 Task: Look for products in the category "Bubble Bath" from Store Brand only.
Action: Mouse moved to (855, 331)
Screenshot: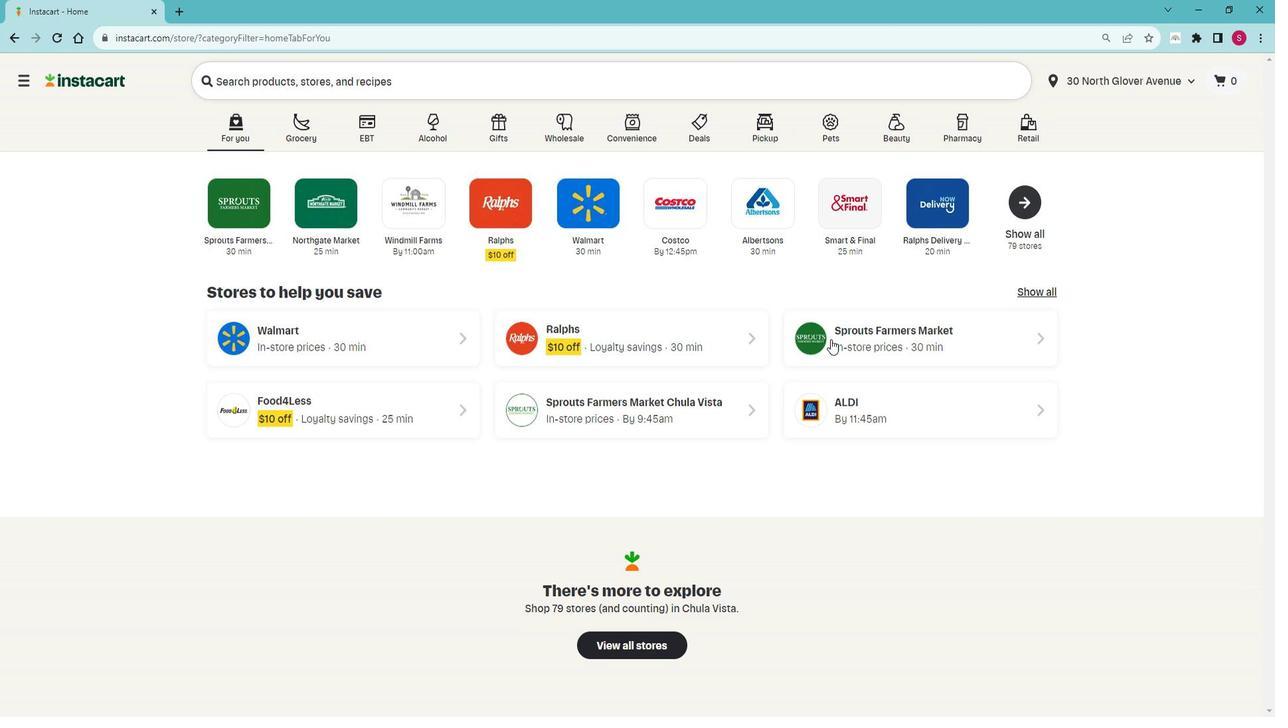 
Action: Mouse pressed left at (855, 331)
Screenshot: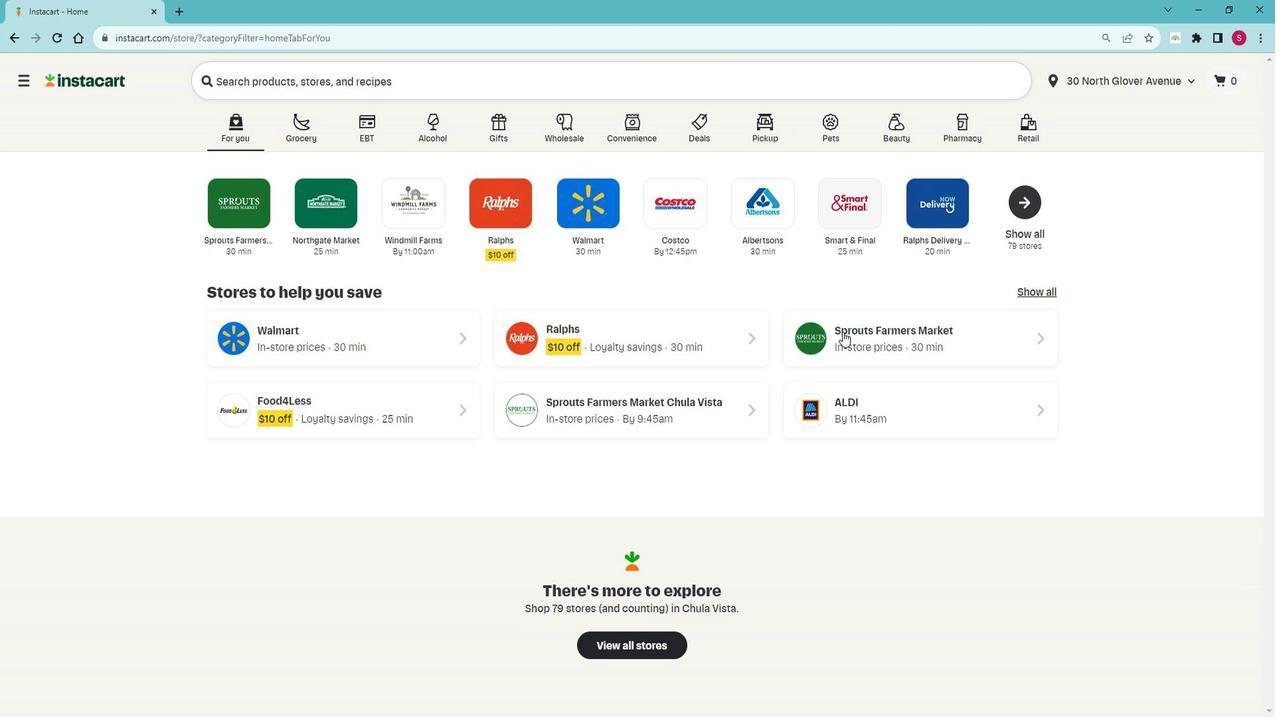 
Action: Mouse moved to (57, 431)
Screenshot: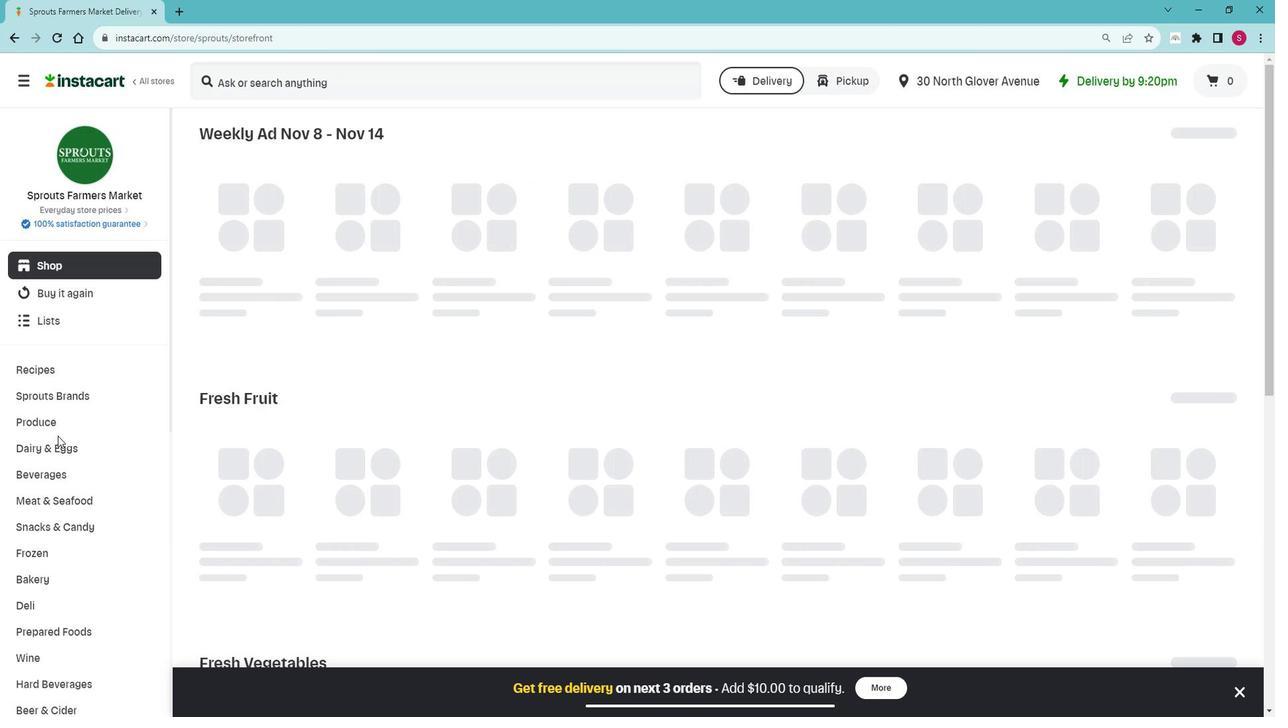 
Action: Mouse scrolled (57, 431) with delta (0, 0)
Screenshot: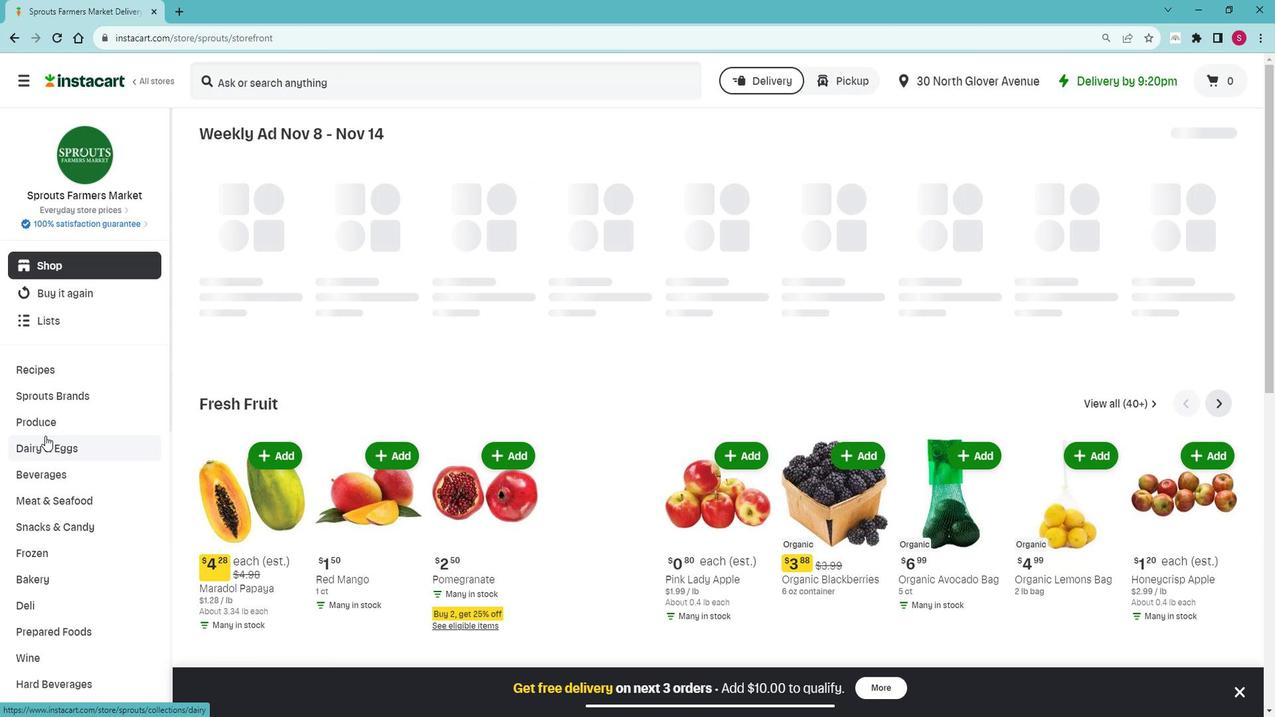 
Action: Mouse scrolled (57, 431) with delta (0, 0)
Screenshot: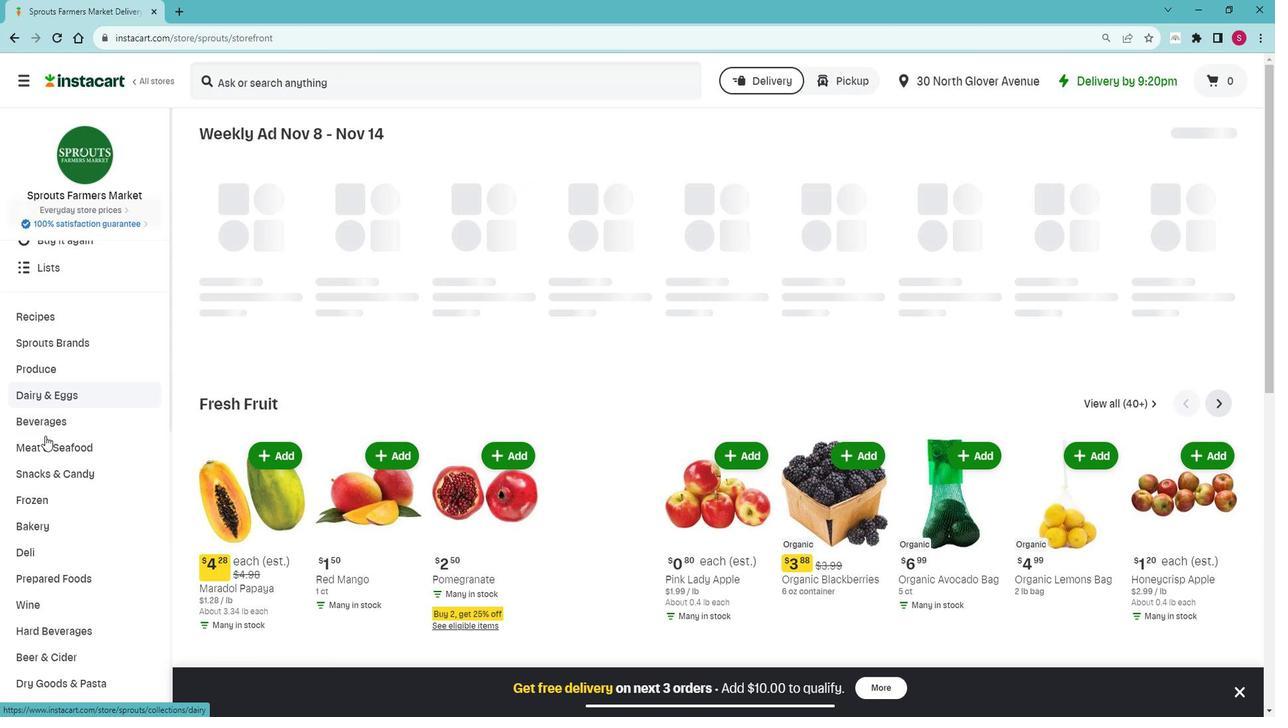 
Action: Mouse scrolled (57, 431) with delta (0, 0)
Screenshot: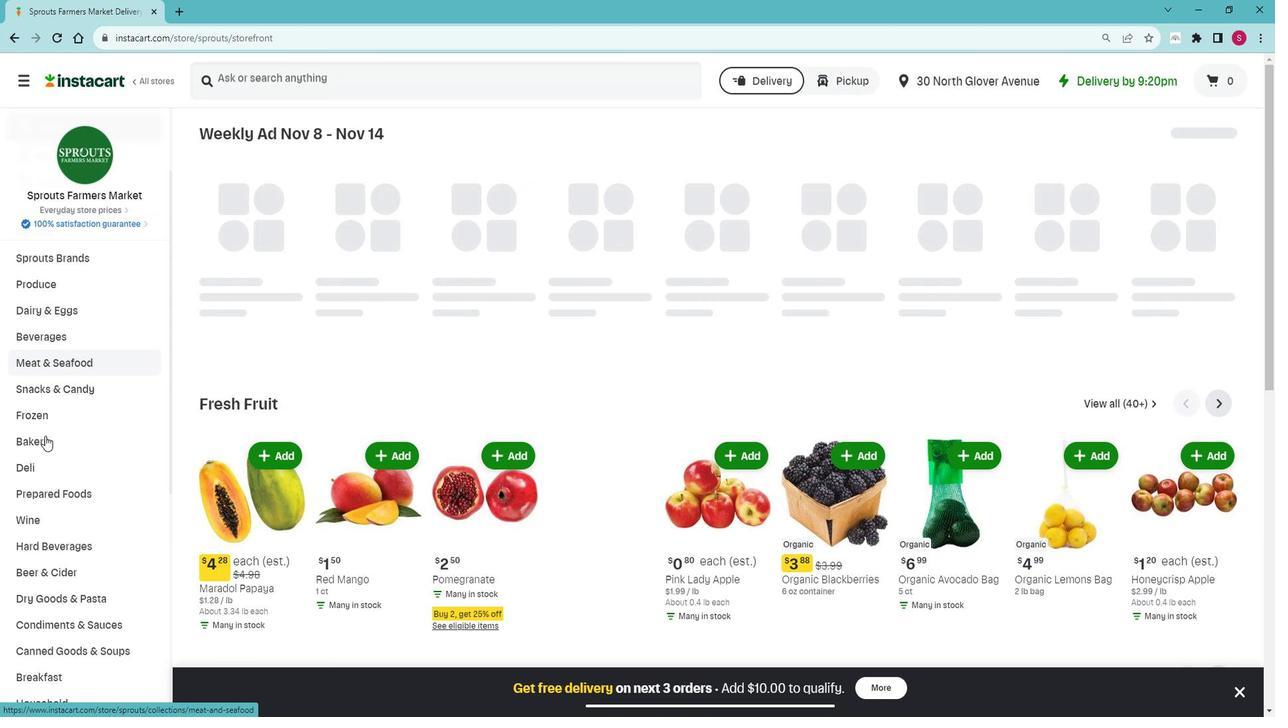 
Action: Mouse scrolled (57, 431) with delta (0, 0)
Screenshot: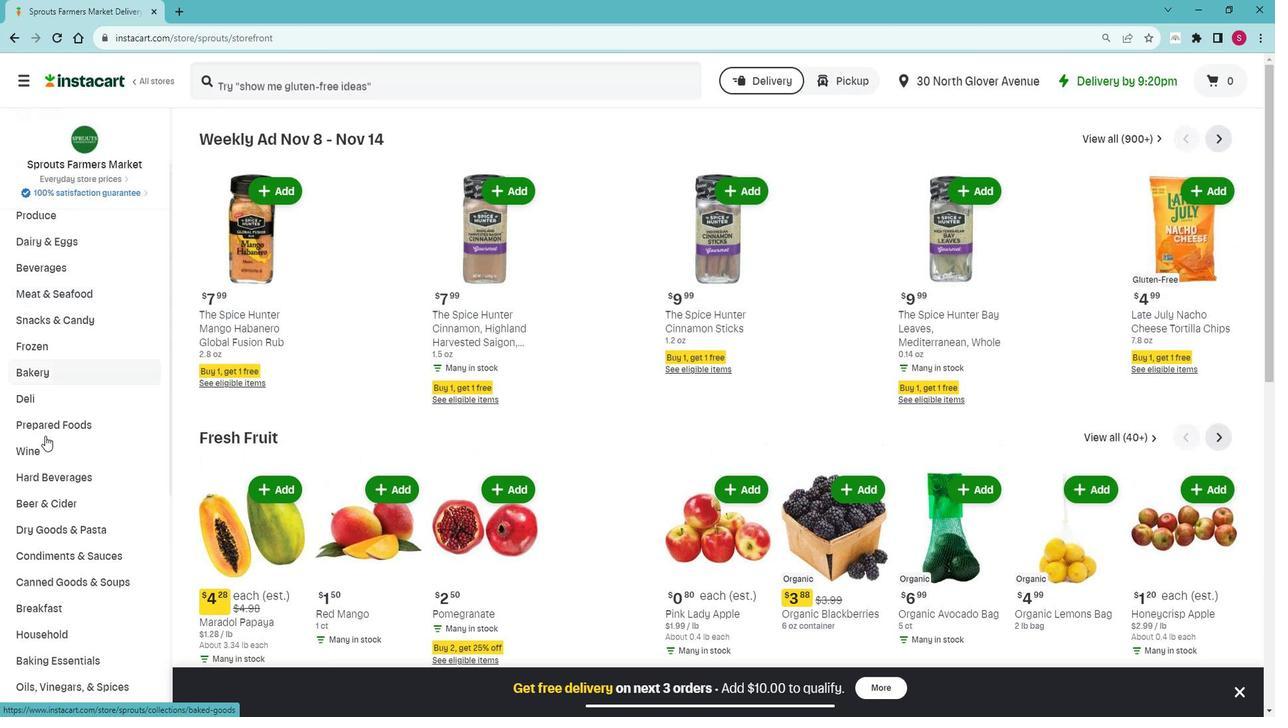 
Action: Mouse scrolled (57, 431) with delta (0, 0)
Screenshot: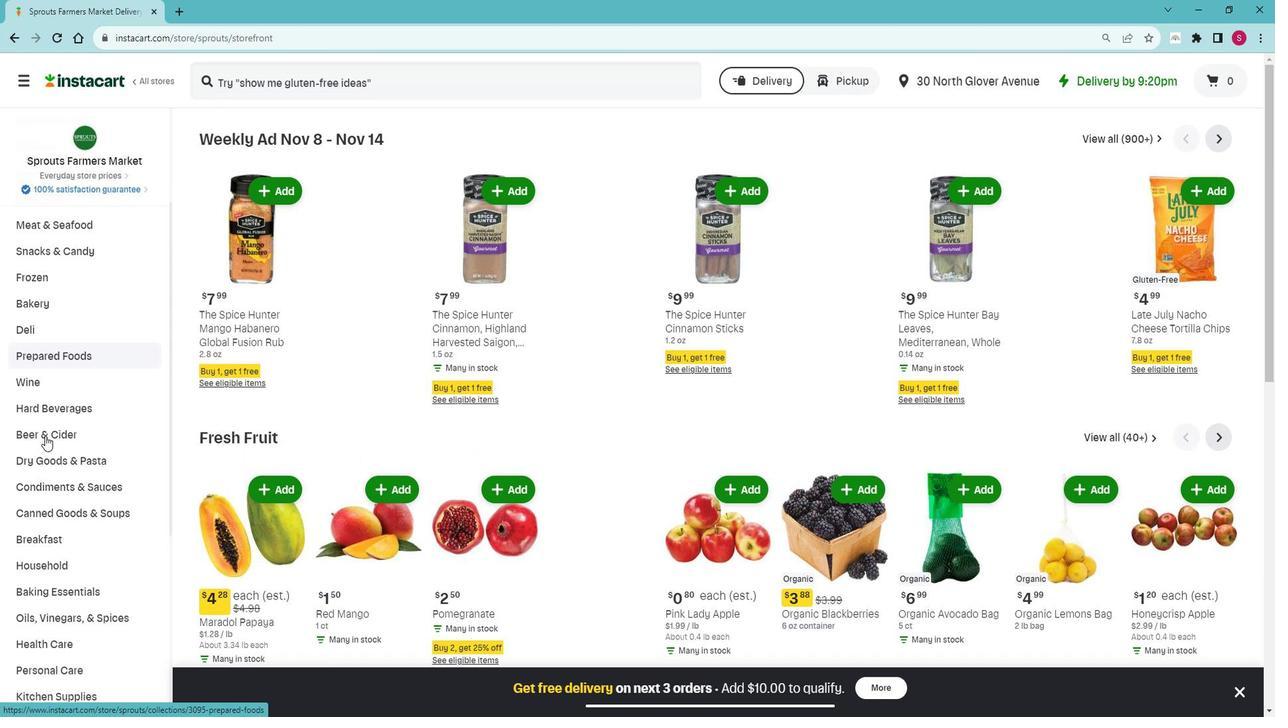 
Action: Mouse scrolled (57, 431) with delta (0, 0)
Screenshot: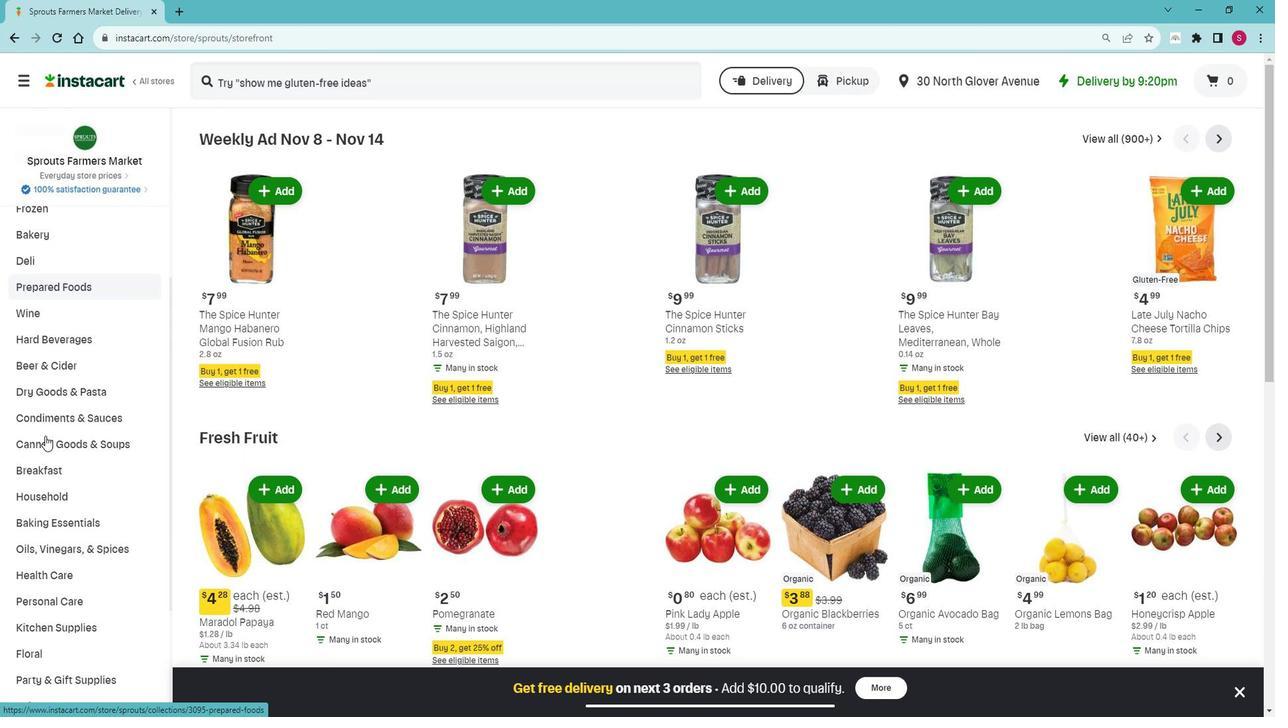
Action: Mouse moved to (65, 430)
Screenshot: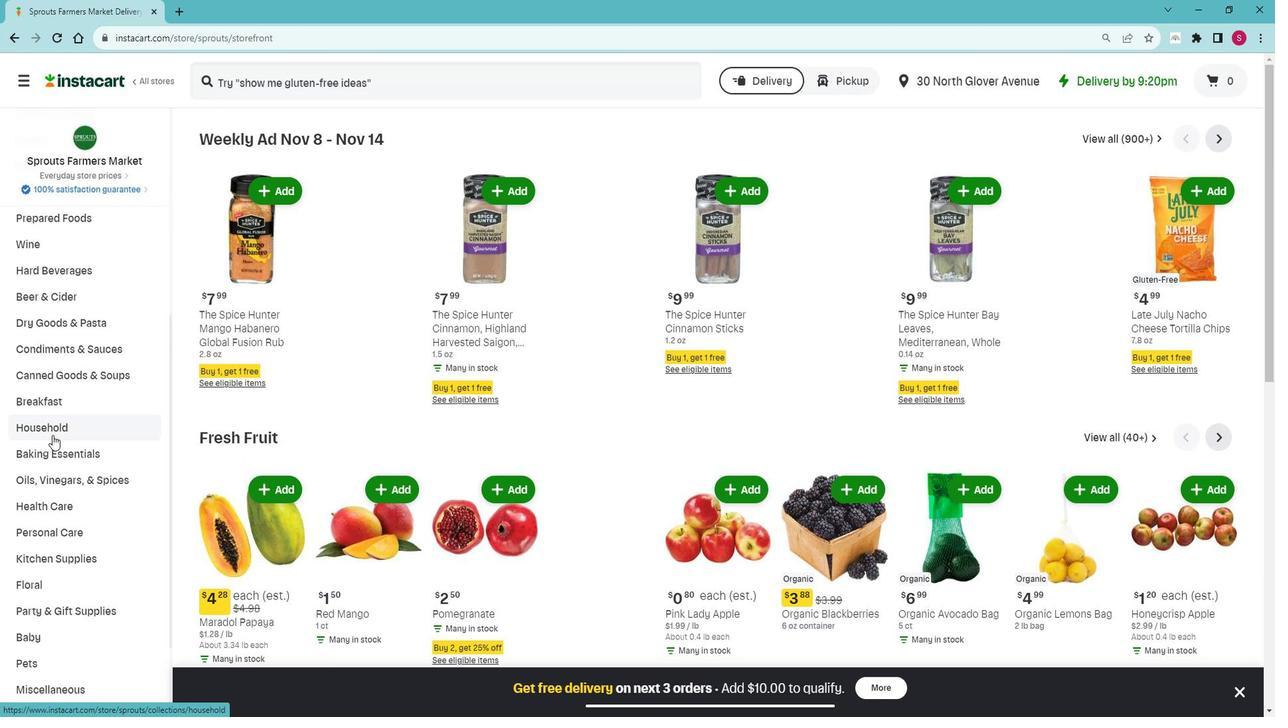 
Action: Mouse scrolled (65, 429) with delta (0, 0)
Screenshot: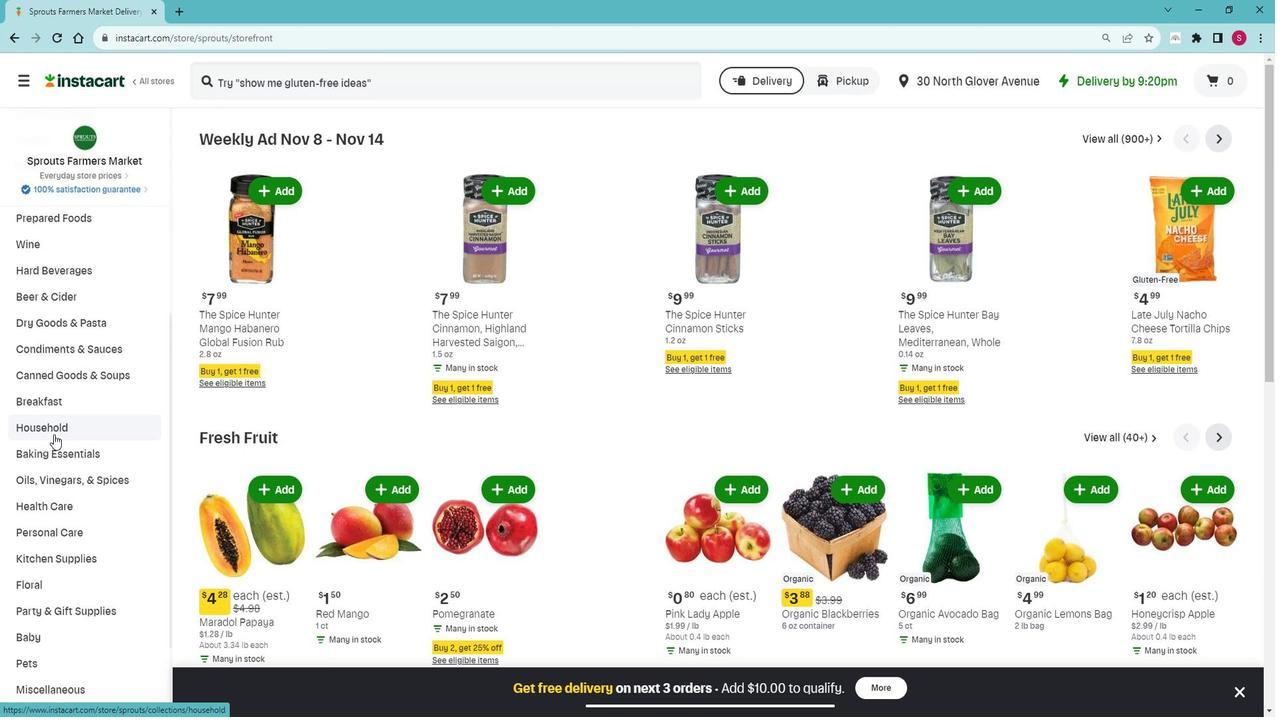
Action: Mouse moved to (82, 451)
Screenshot: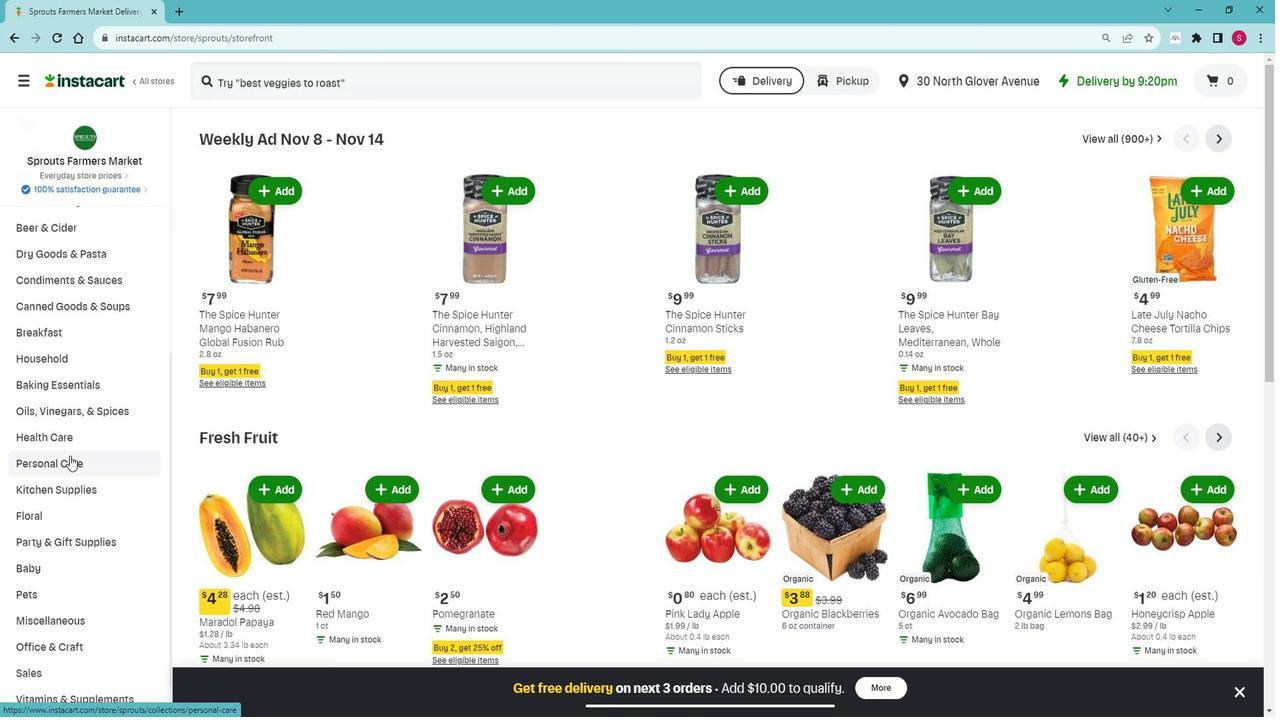 
Action: Mouse pressed left at (82, 451)
Screenshot: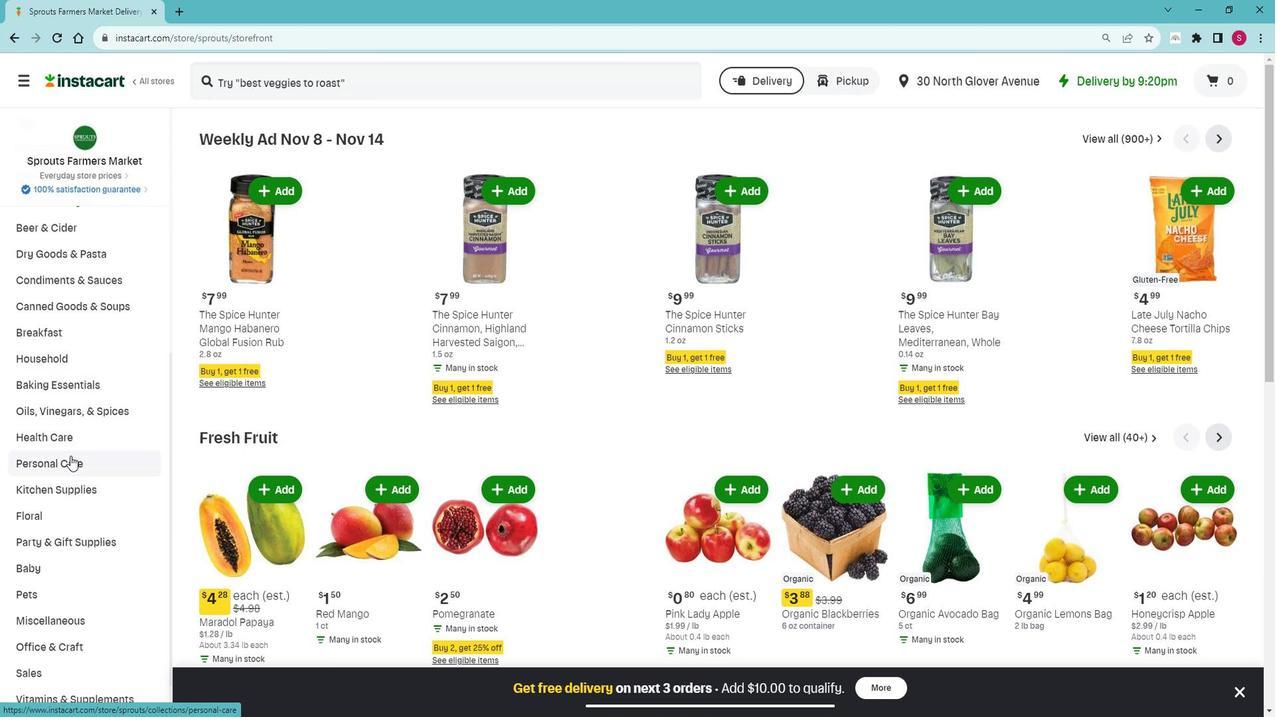 
Action: Mouse moved to (66, 478)
Screenshot: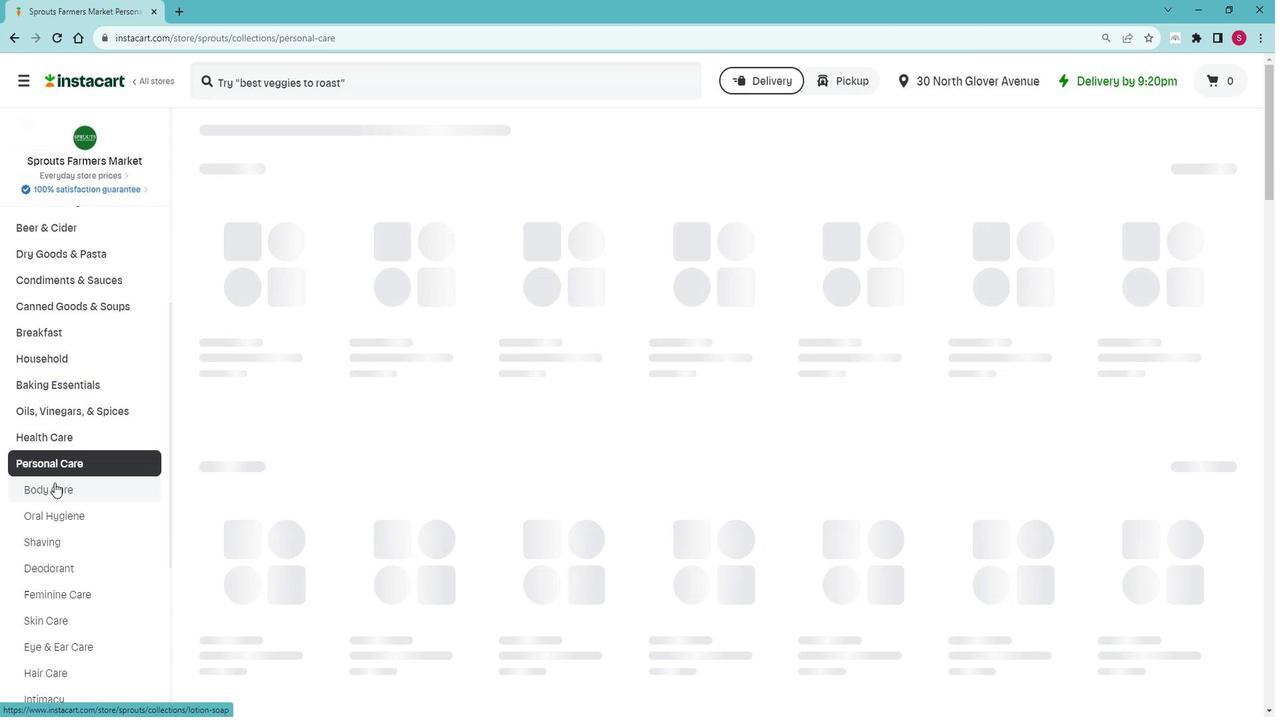 
Action: Mouse pressed left at (66, 478)
Screenshot: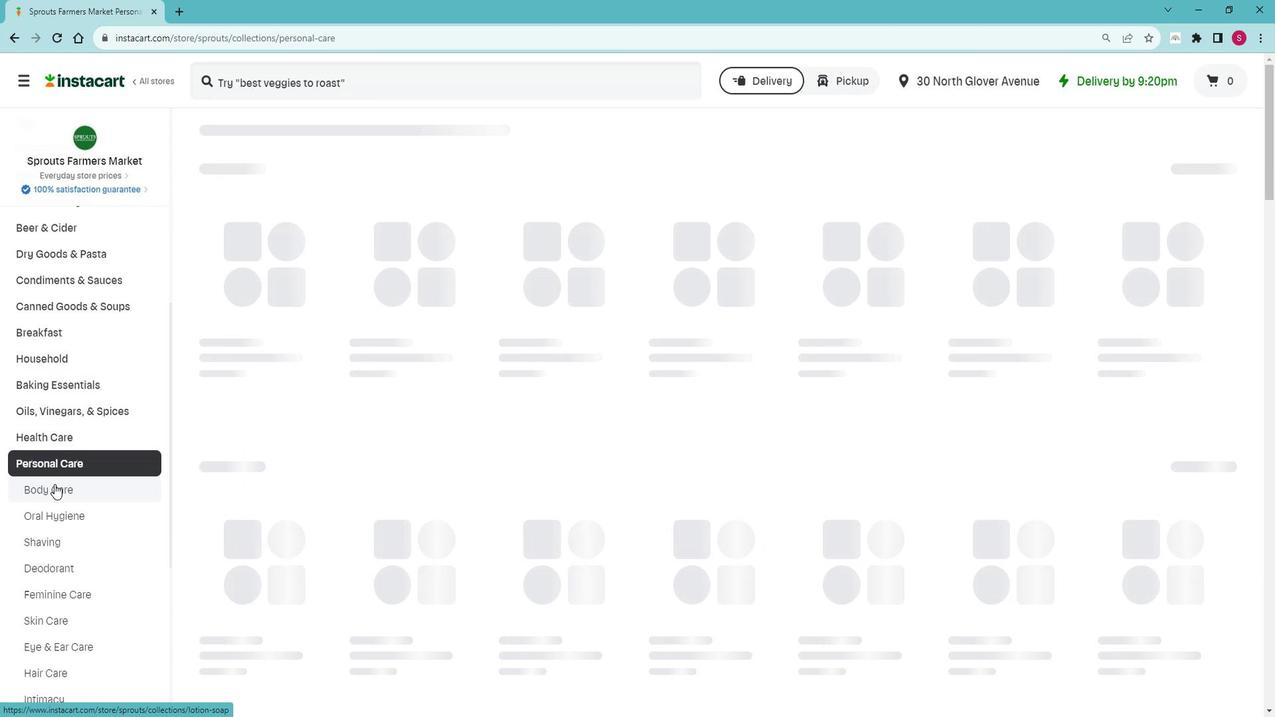 
Action: Mouse moved to (555, 196)
Screenshot: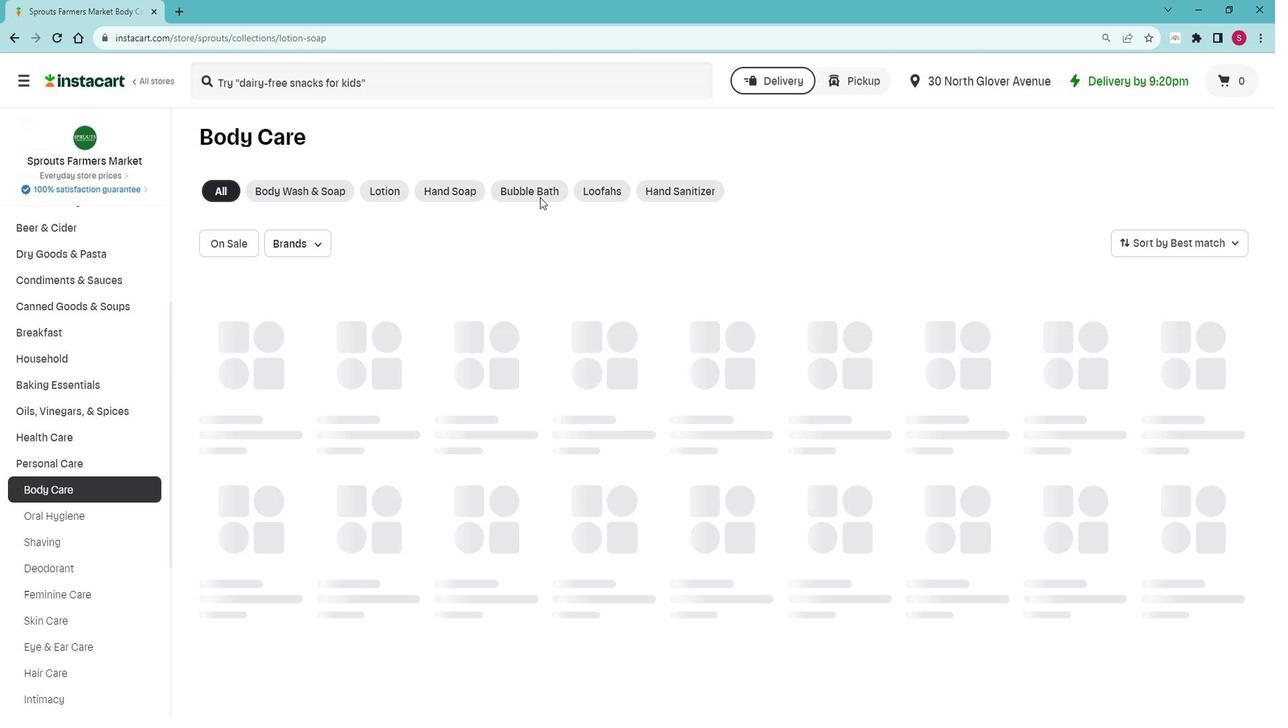
Action: Mouse pressed left at (555, 196)
Screenshot: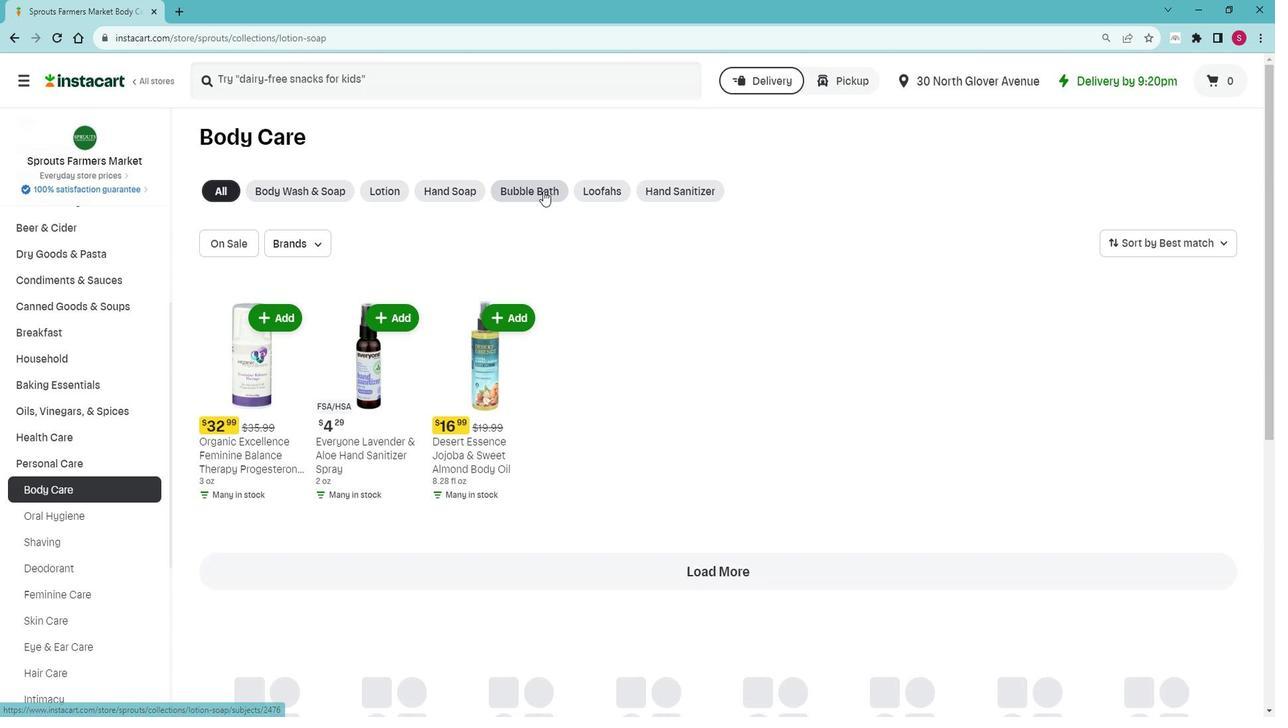 
Action: Mouse moved to (324, 239)
Screenshot: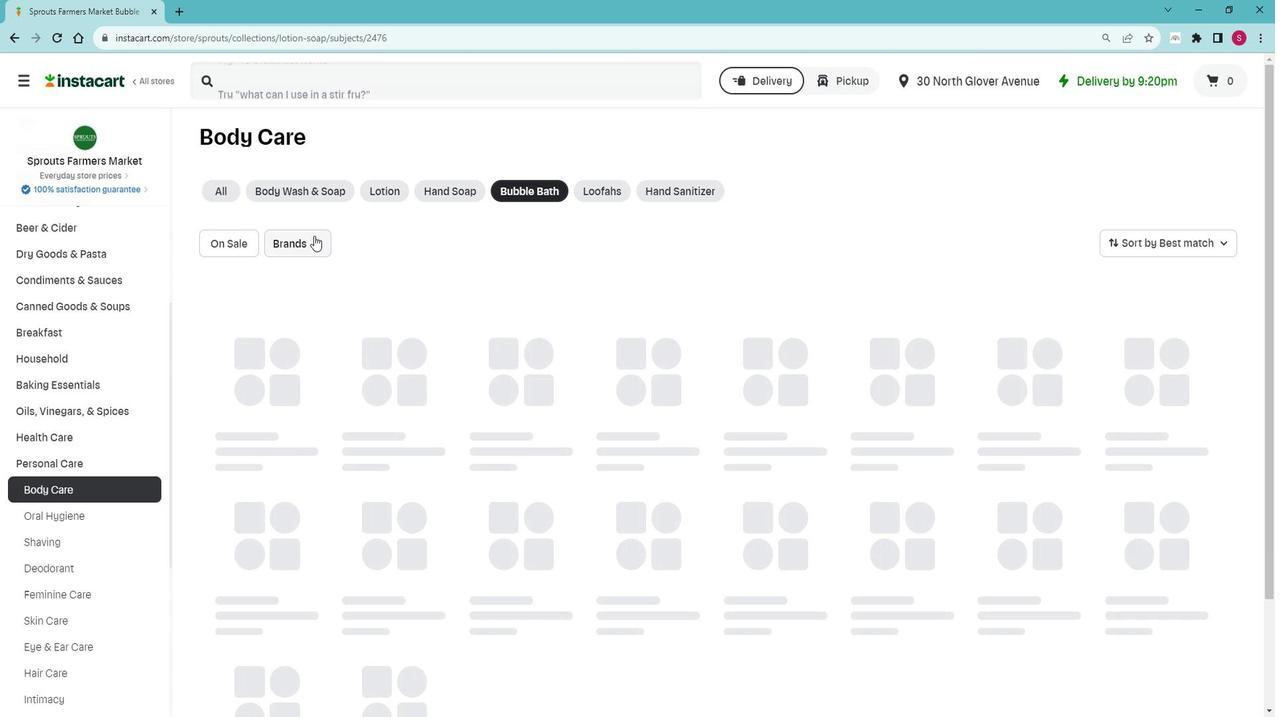 
Action: Mouse pressed left at (324, 239)
Screenshot: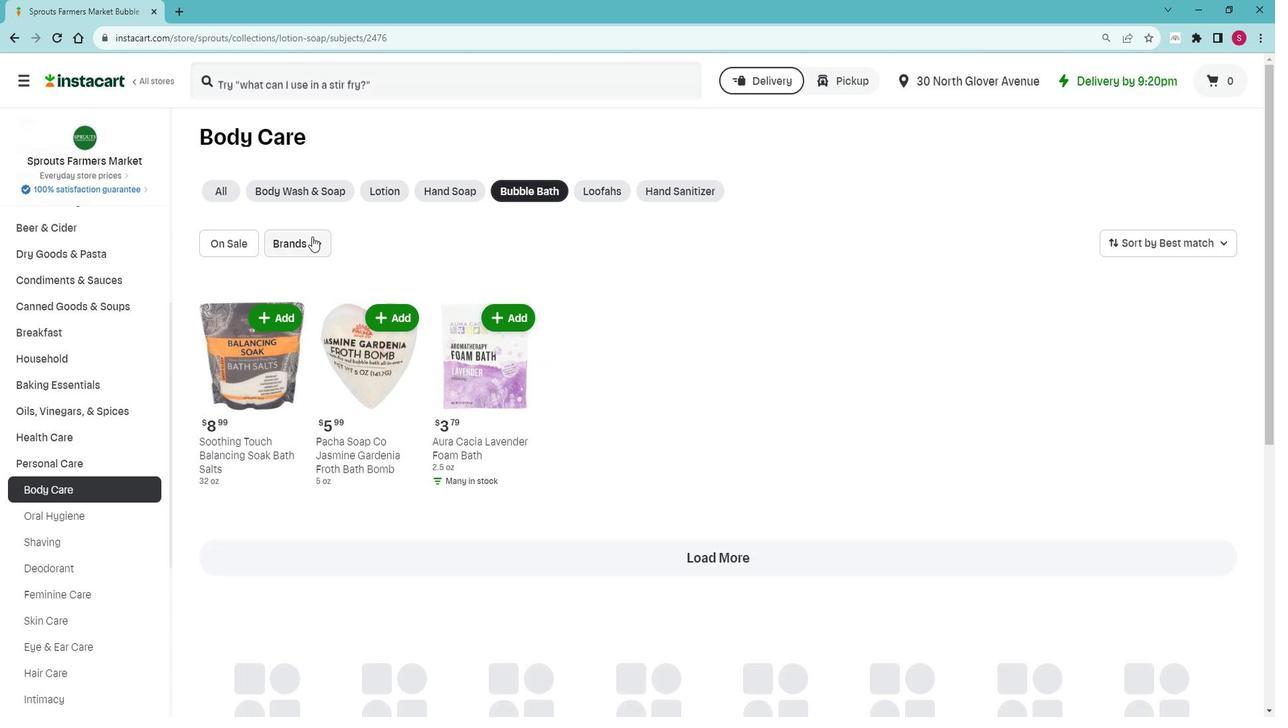 
Action: Mouse moved to (331, 283)
Screenshot: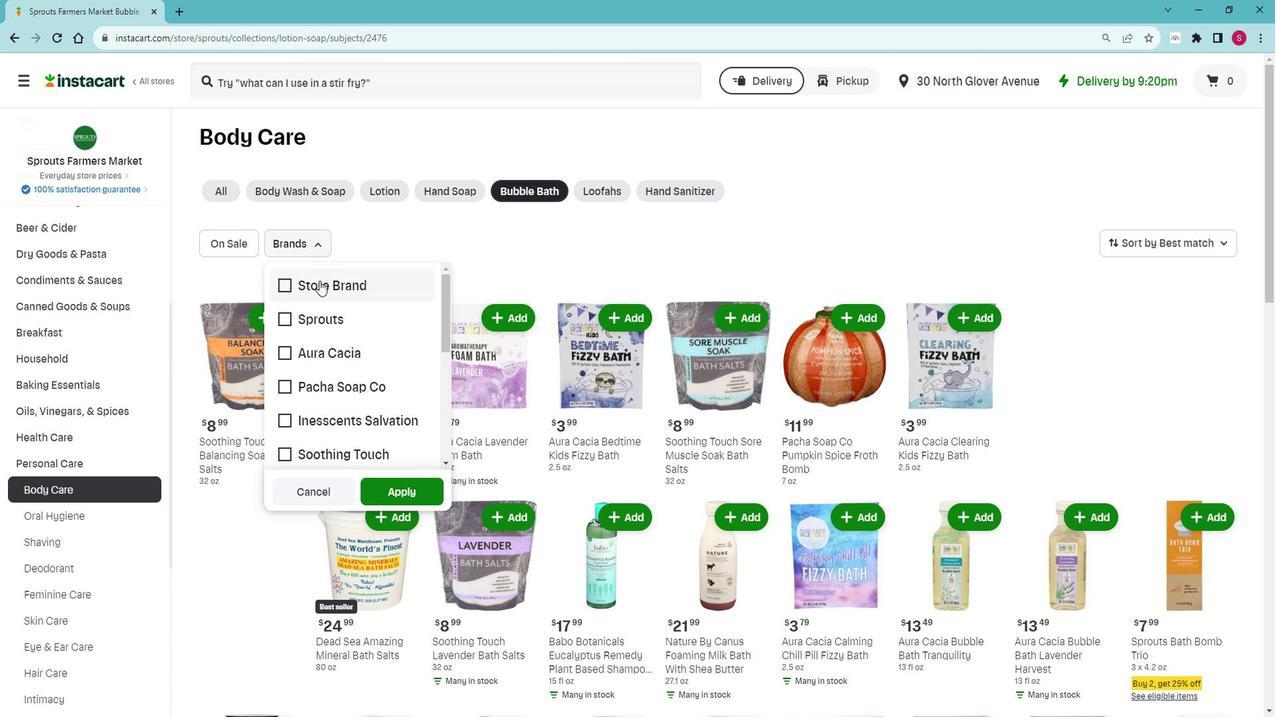 
Action: Mouse pressed left at (331, 283)
Screenshot: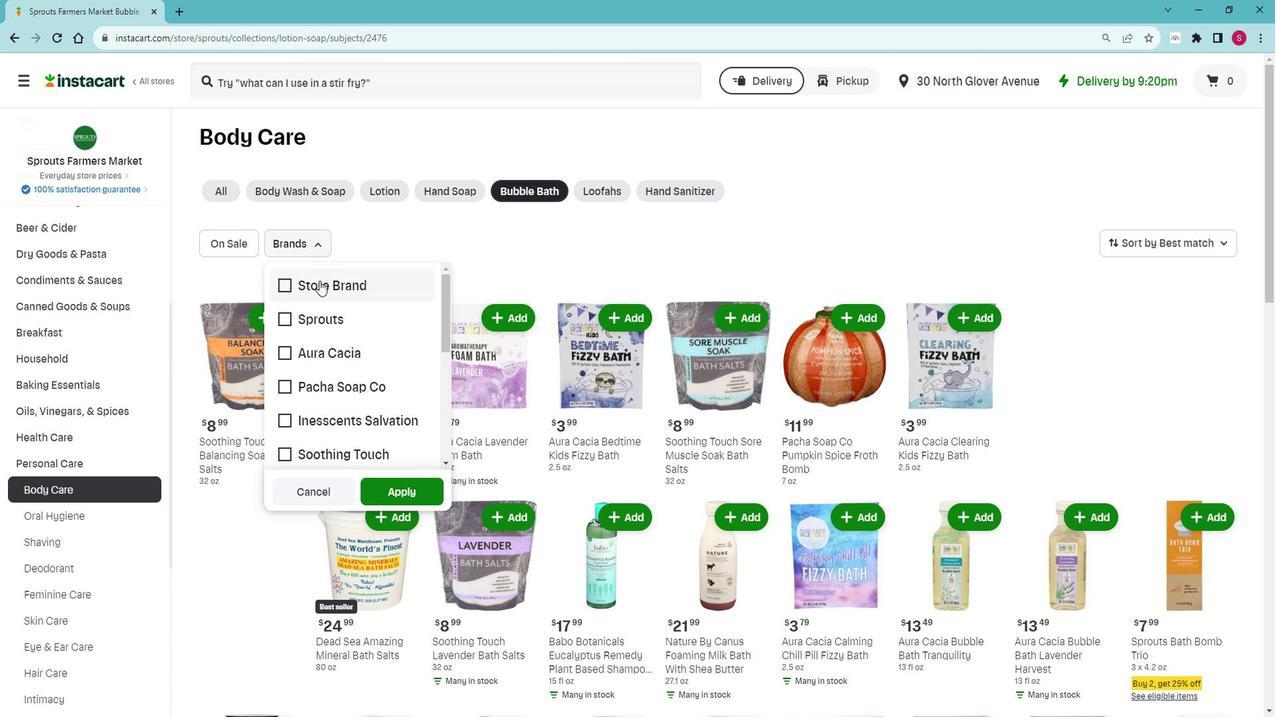 
Action: Mouse moved to (390, 483)
Screenshot: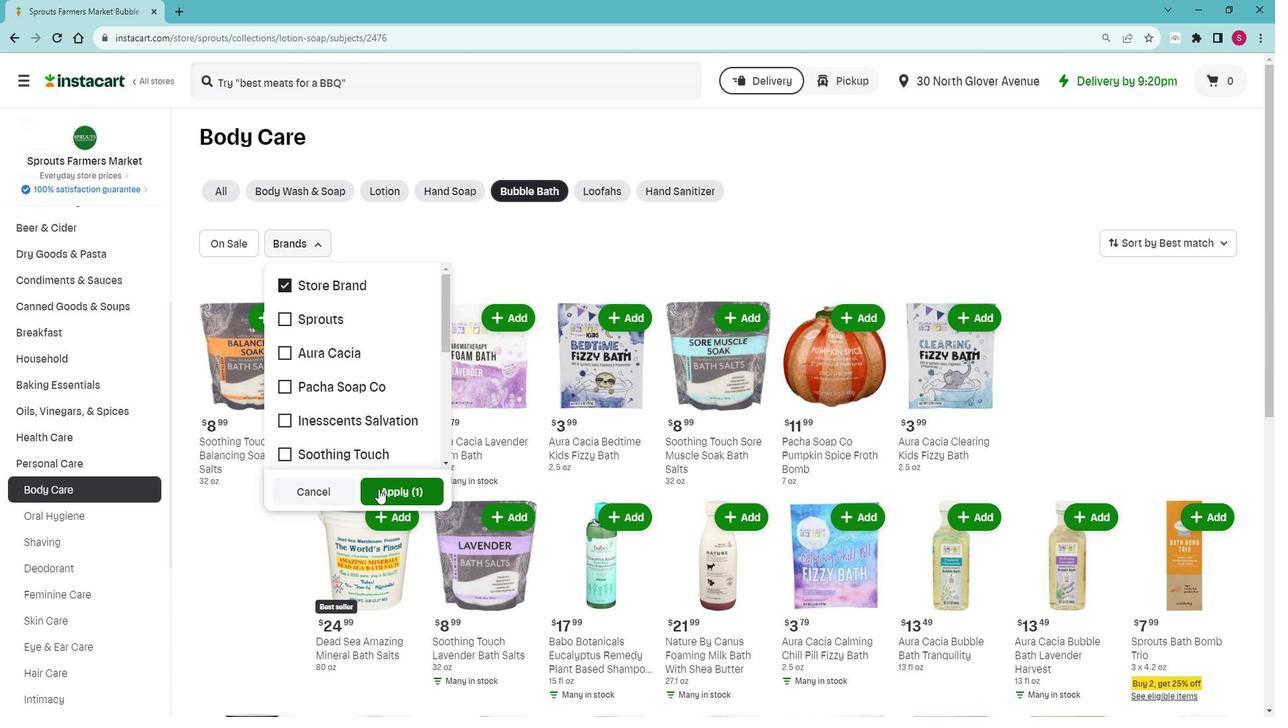 
Action: Mouse pressed left at (390, 483)
Screenshot: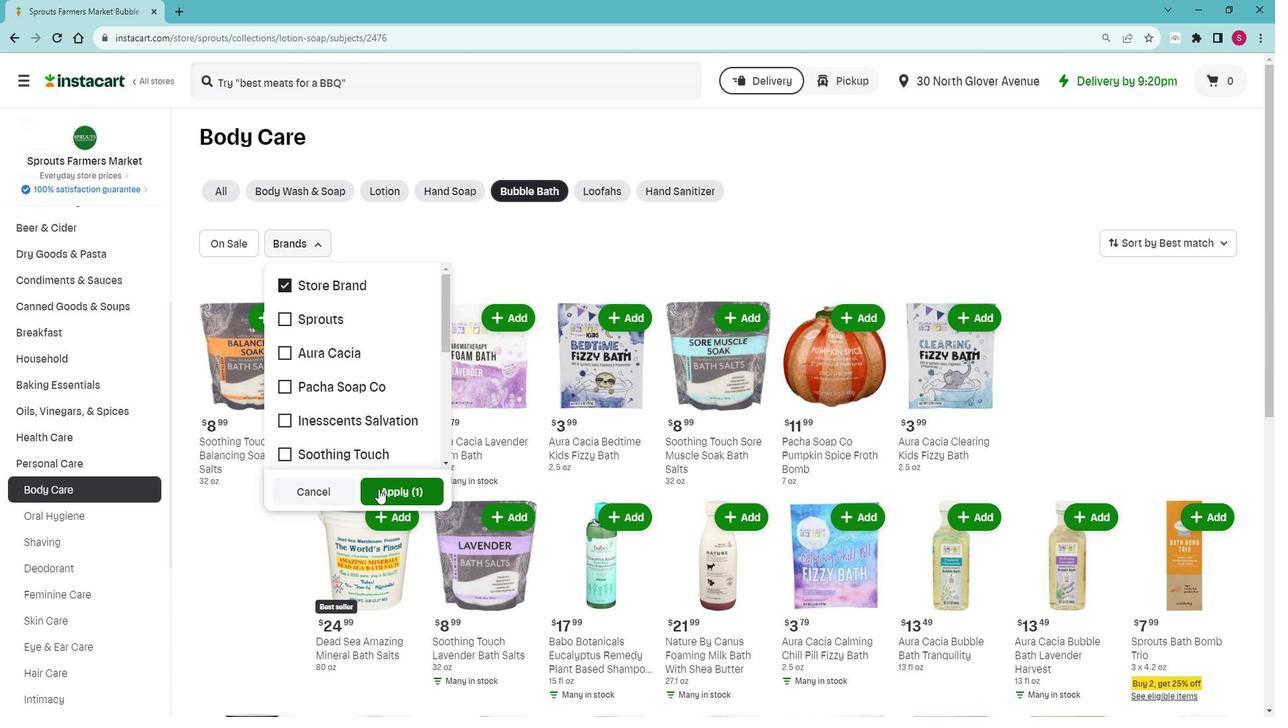 
Action: Mouse moved to (425, 403)
Screenshot: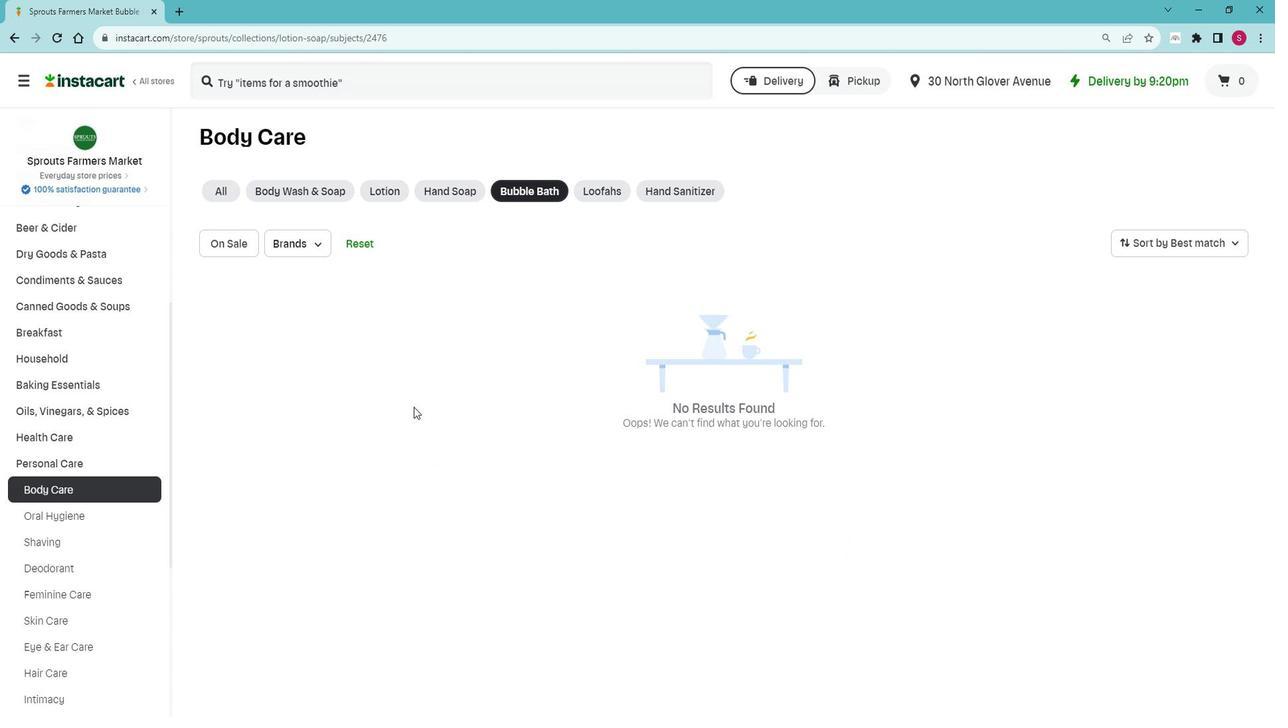
